 Task: View and add the product "Belkin Dual USB-C Wall Charger Adapter 20 Watt" to cart from the store "Walgreens".
Action: Mouse pressed left at (47, 93)
Screenshot: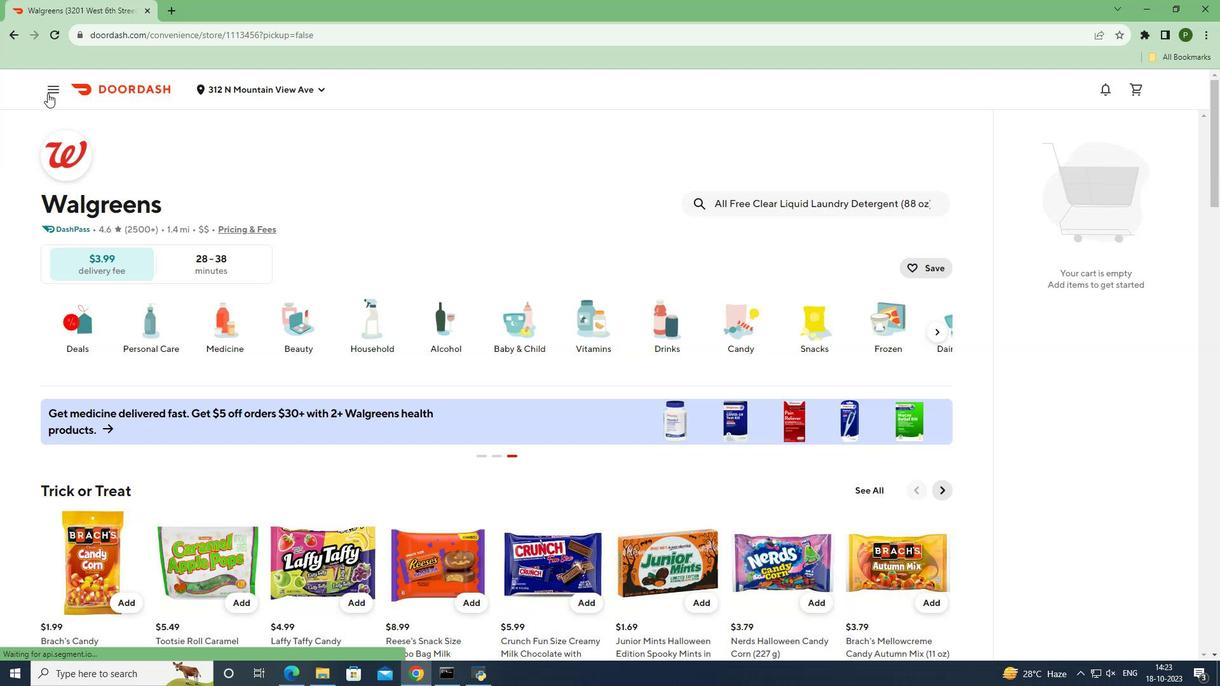 
Action: Mouse moved to (55, 190)
Screenshot: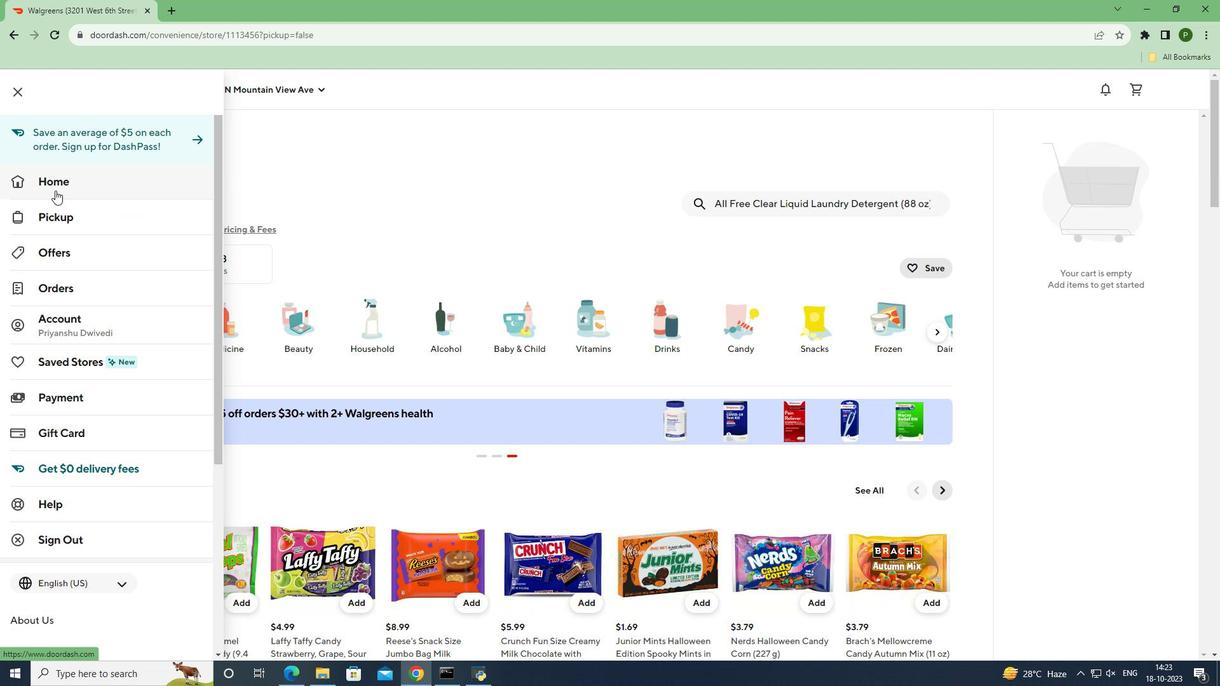 
Action: Mouse pressed left at (55, 190)
Screenshot: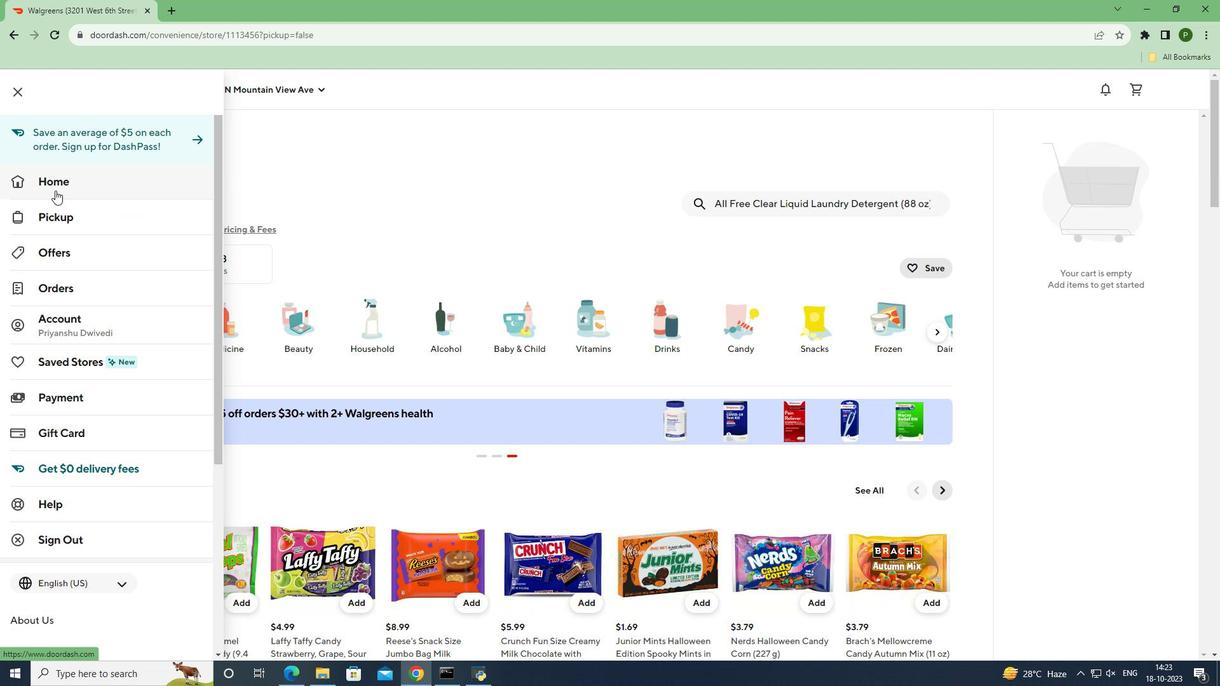 
Action: Mouse moved to (967, 139)
Screenshot: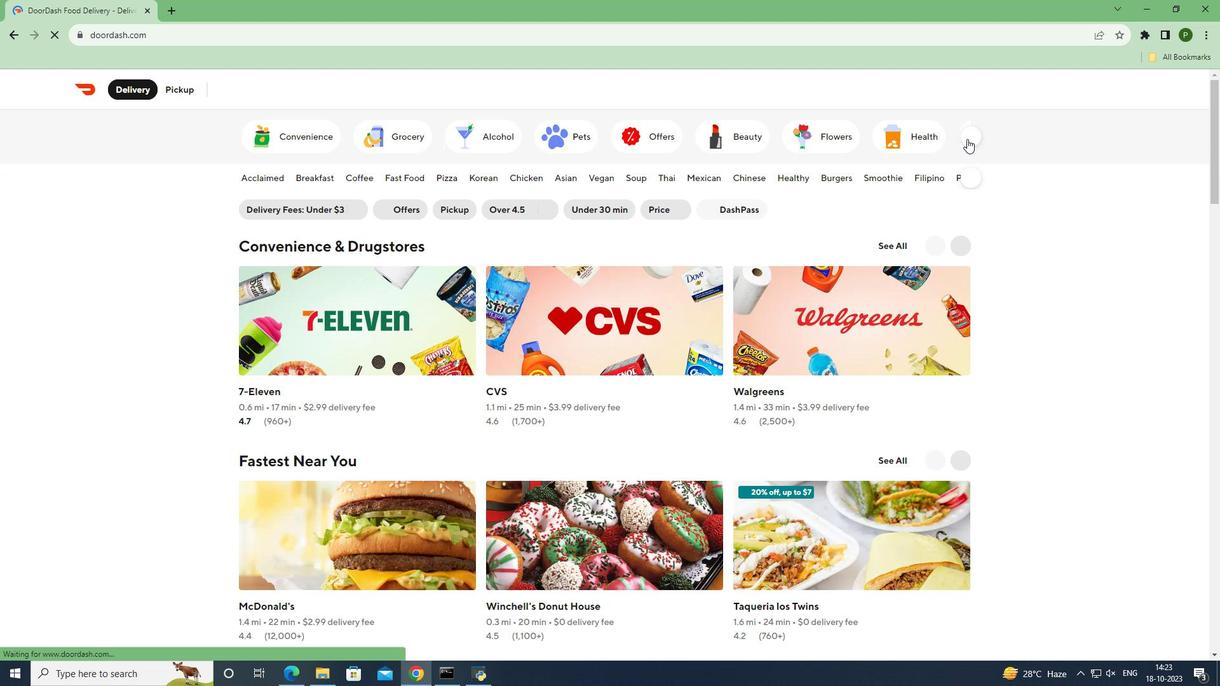 
Action: Mouse pressed left at (967, 139)
Screenshot: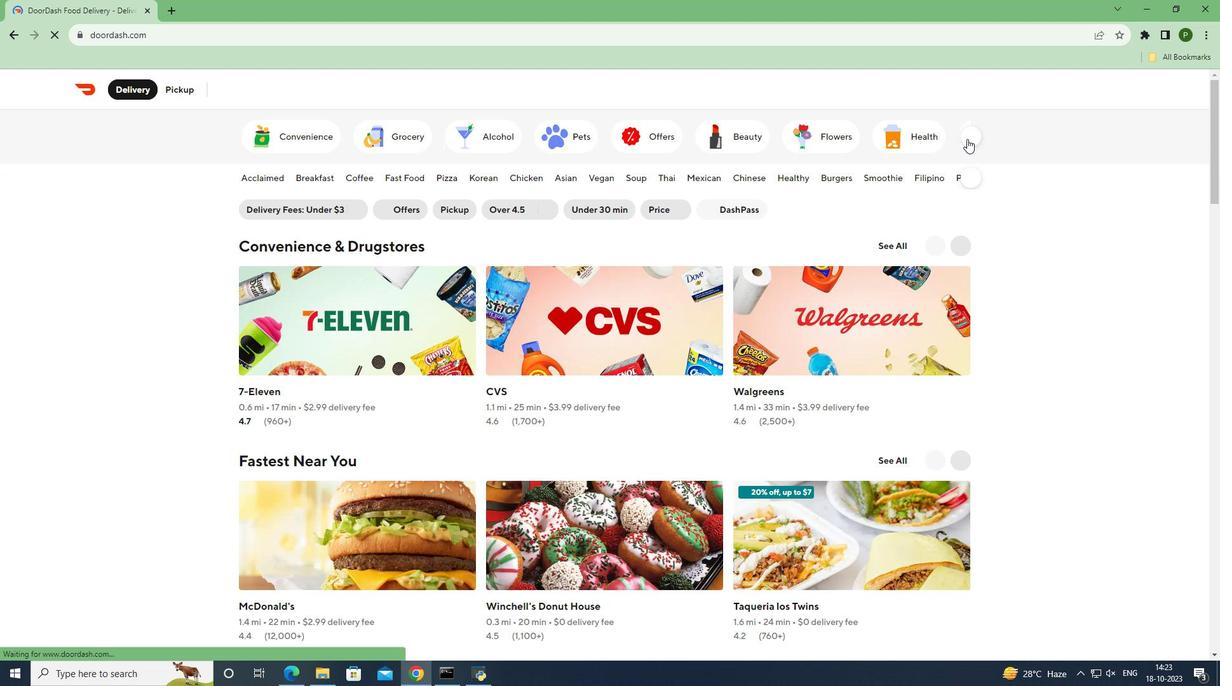 
Action: Mouse moved to (505, 135)
Screenshot: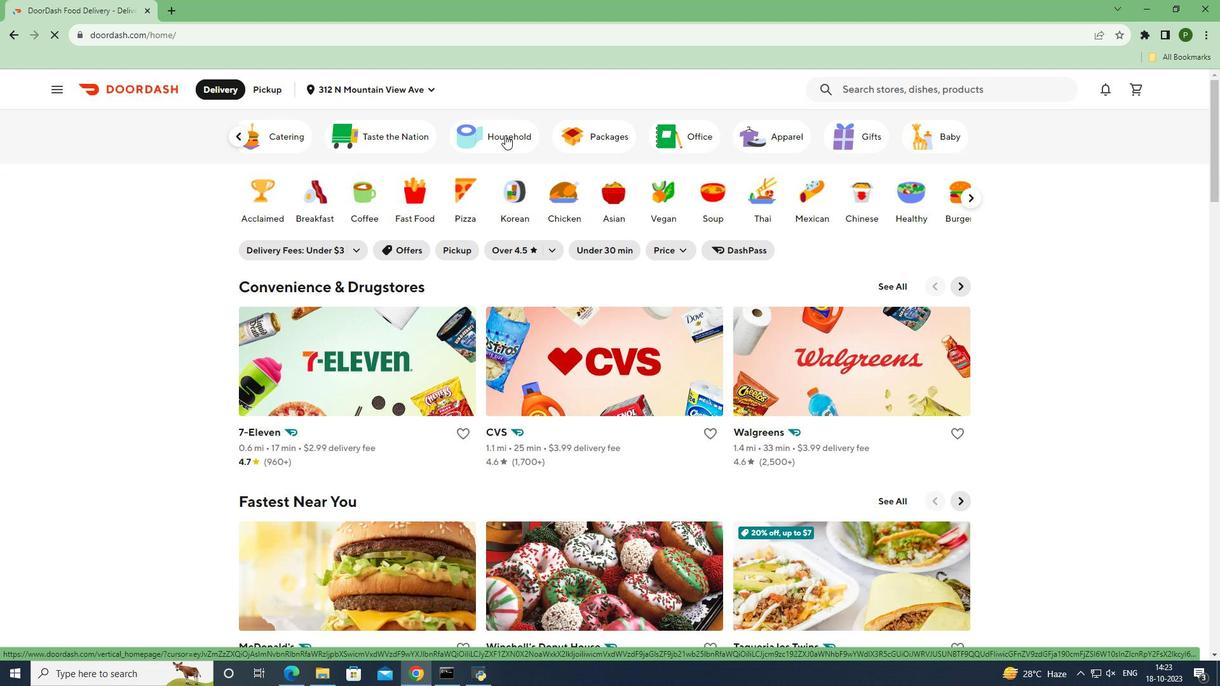 
Action: Mouse pressed left at (505, 135)
Screenshot: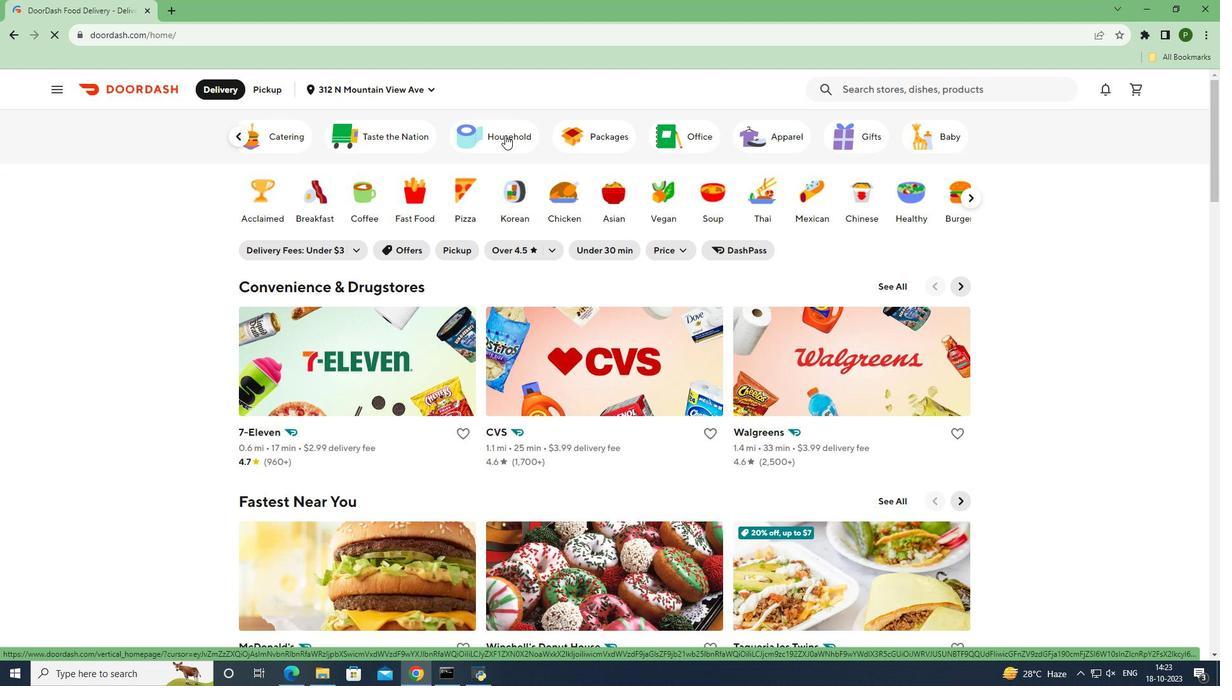 
Action: Mouse moved to (526, 553)
Screenshot: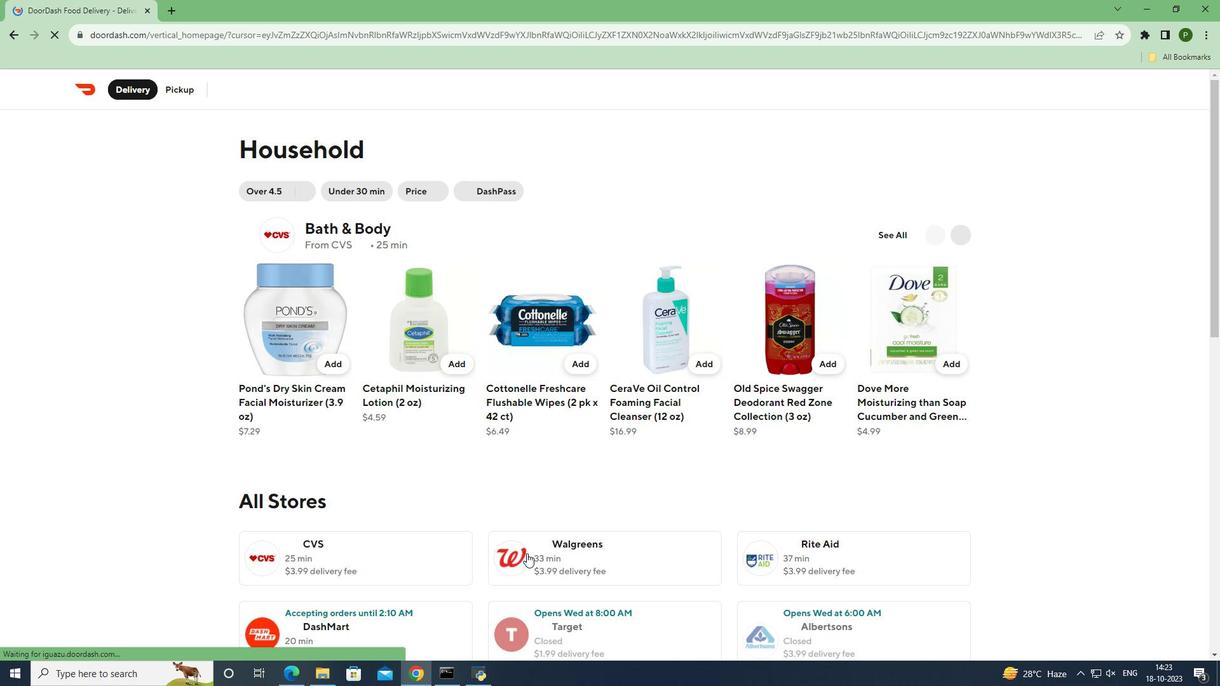 
Action: Mouse pressed left at (526, 553)
Screenshot: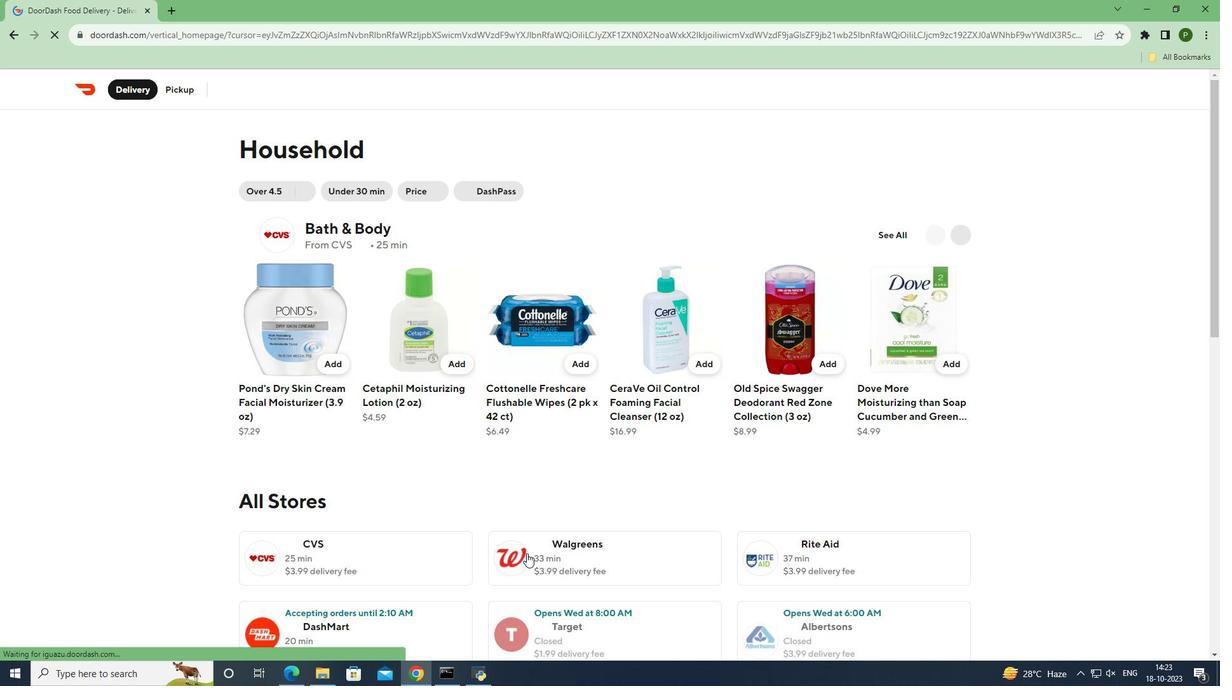 
Action: Mouse moved to (769, 196)
Screenshot: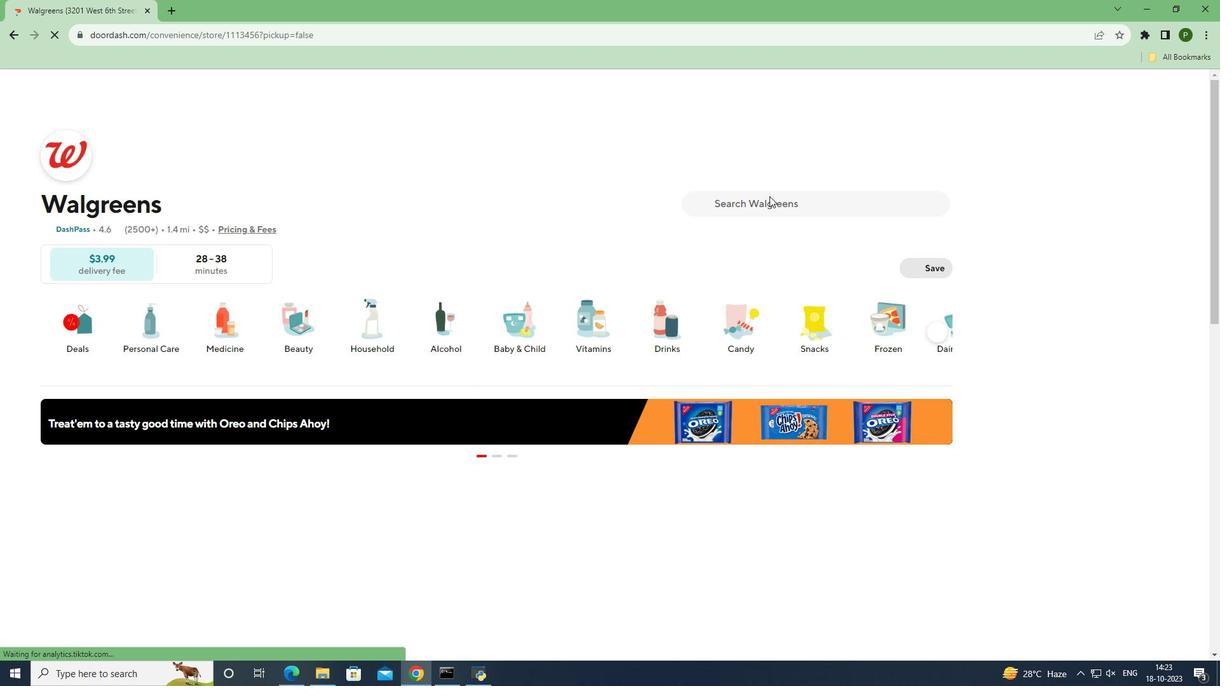 
Action: Mouse pressed left at (769, 196)
Screenshot: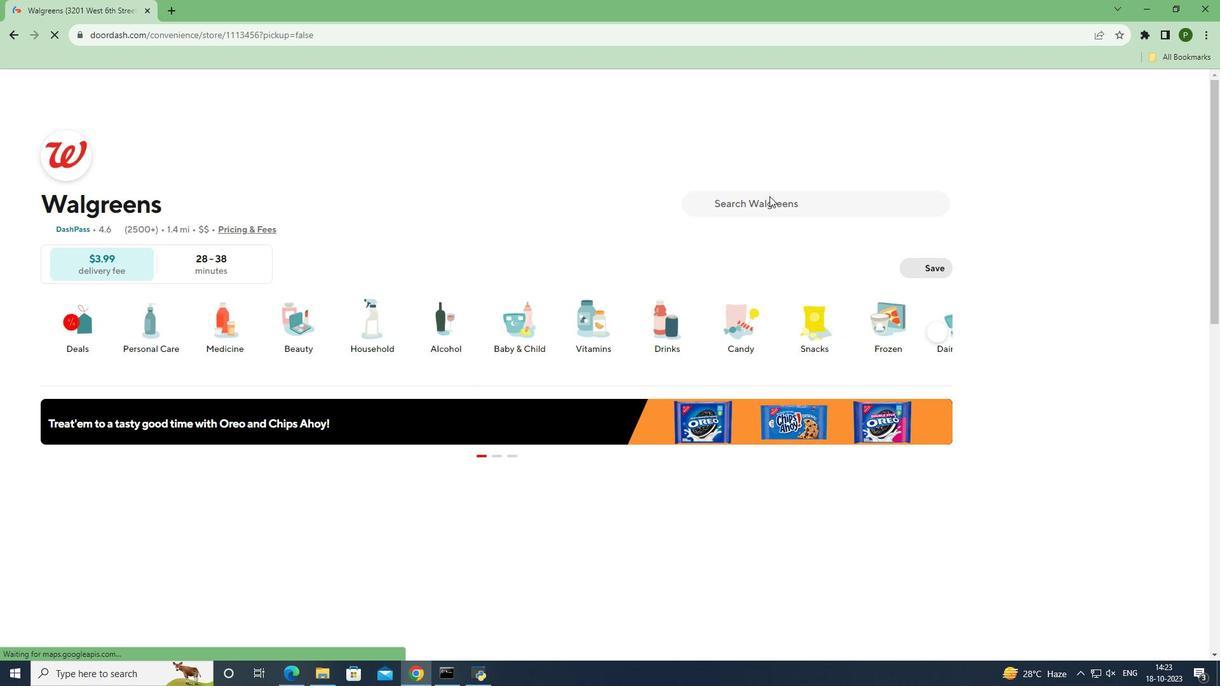 
Action: Key pressed <Key.caps_lock>B<Key.caps_lock>elkin<Key.space><Key.caps_lock>D<Key.caps_lock>ual<Key.space><Key.caps_lock>USB-C<Key.space>W<Key.caps_lock>all<Key.space><Key.caps_lock>C<Key.caps_lock>harger<Key.space><Key.caps_lock>A<Key.caps_lock>dapter<Key.space>20<Key.space><Key.caps_lock>W<Key.caps_lock>att
Screenshot: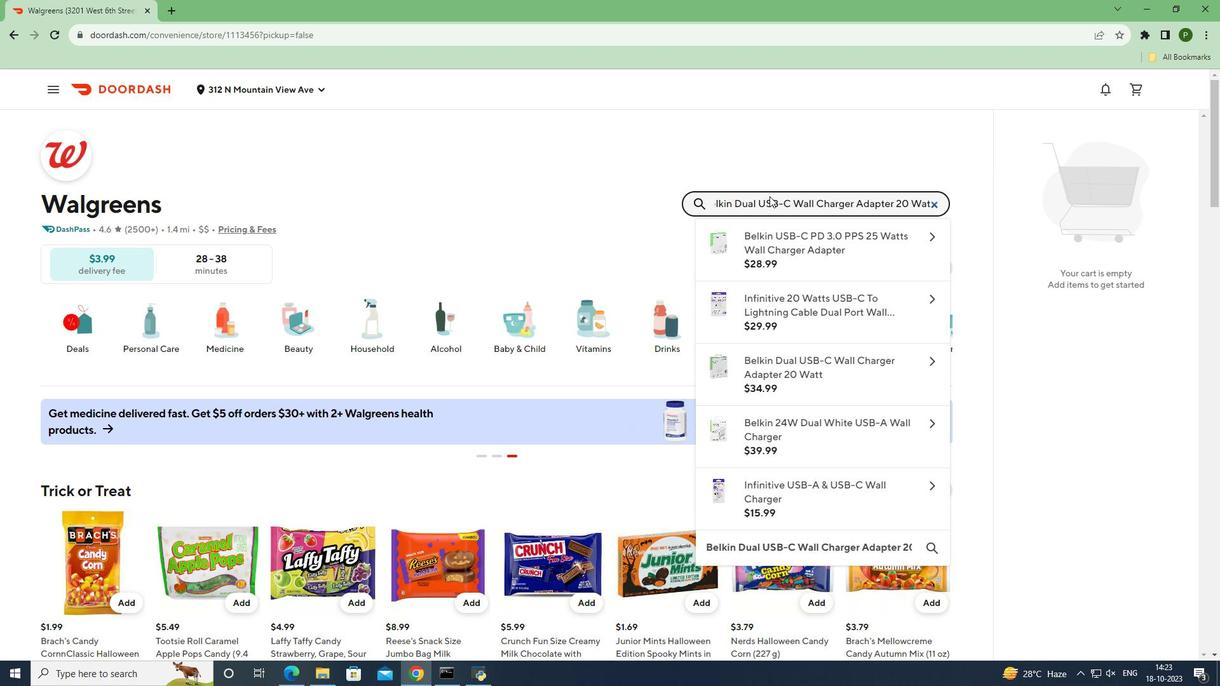 
Action: Mouse moved to (785, 249)
Screenshot: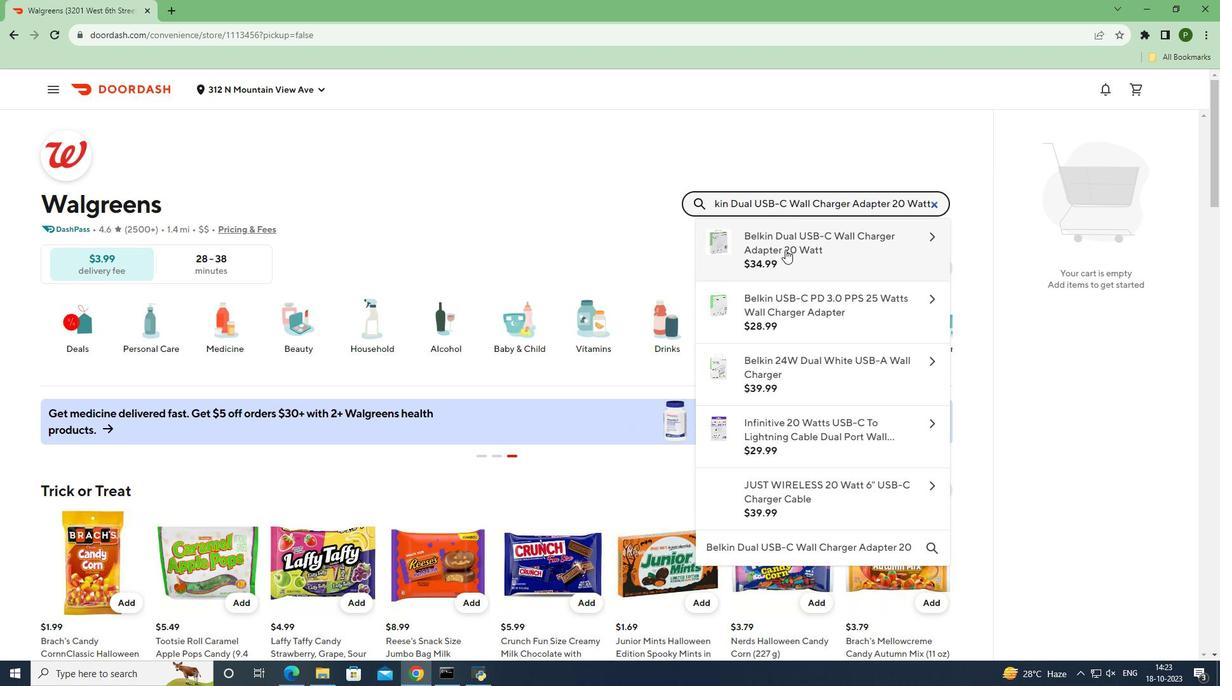 
Action: Mouse pressed left at (785, 249)
Screenshot: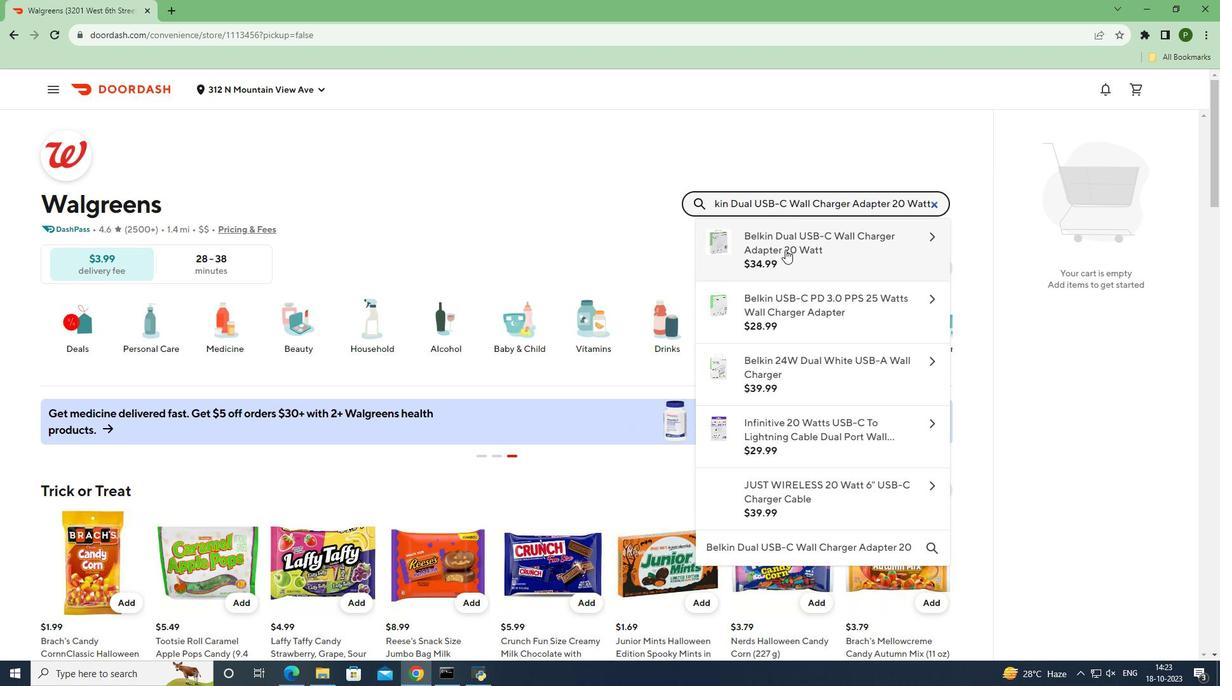 
Action: Mouse moved to (789, 631)
Screenshot: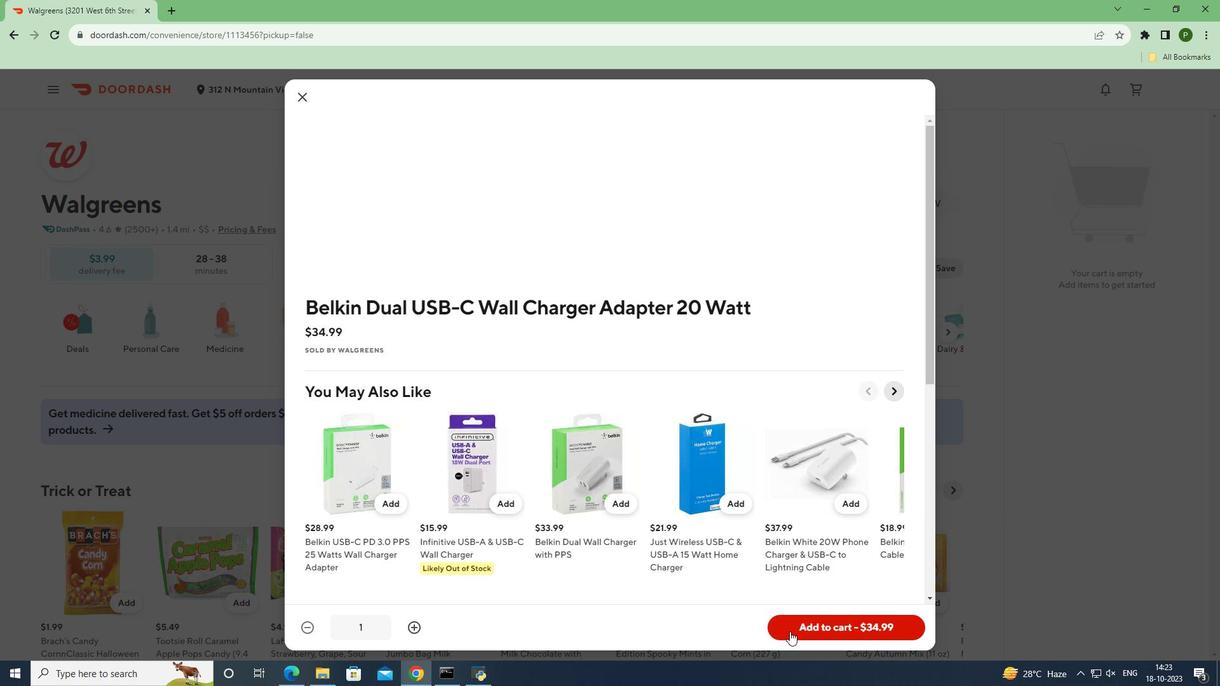
Action: Mouse pressed left at (789, 631)
Screenshot: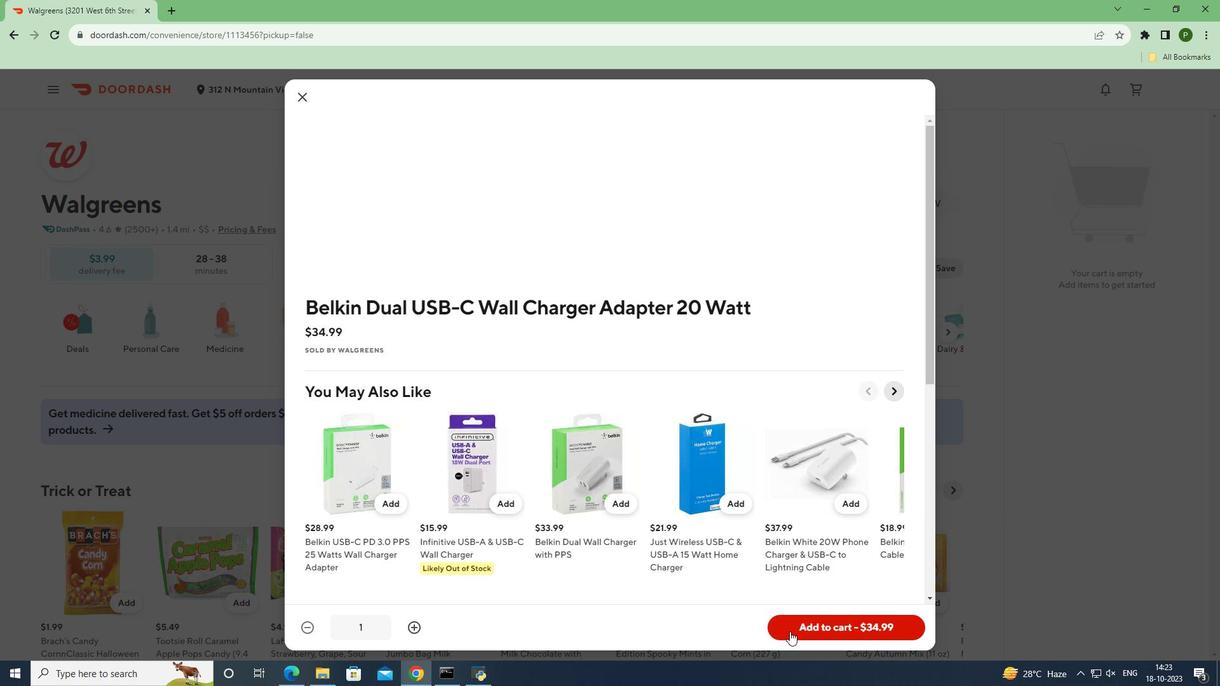 
Action: Mouse moved to (959, 563)
Screenshot: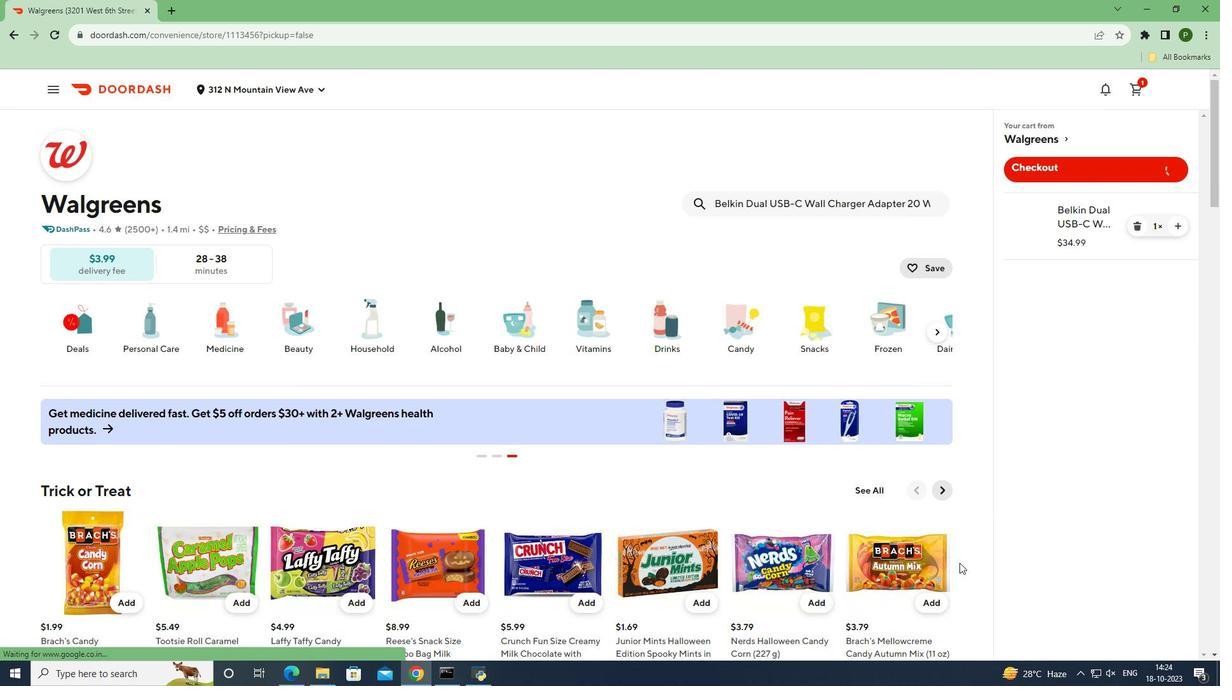 
